 Task: Add an event with the title Presentation Rehearsal, date '2024/03/10', time 7:30 AM to 9:30 AMand add a description: Participants will explore techniques for collaborative problem-solving, exploring win-win solutions and alternatives that satisfy both parties' interests. They will also learn how to identify and overcome common negotiation obstacles.Select event color  Blueberry . Add location for the event as: 789 Gothic Quarter, Barcelona, Spain, logged in from the account softage.1@softage.netand send the event invitation to softage.5@softage.net and softage.6@softage.net. Set a reminder for the event Daily
Action: Mouse moved to (87, 102)
Screenshot: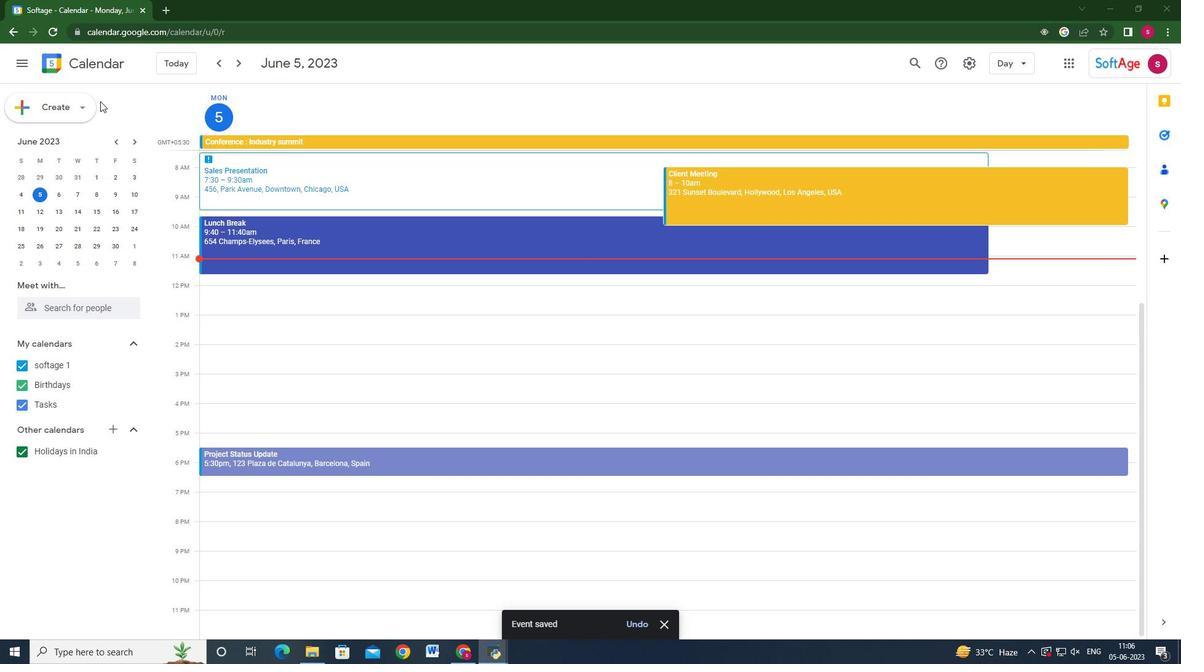 
Action: Mouse pressed left at (87, 102)
Screenshot: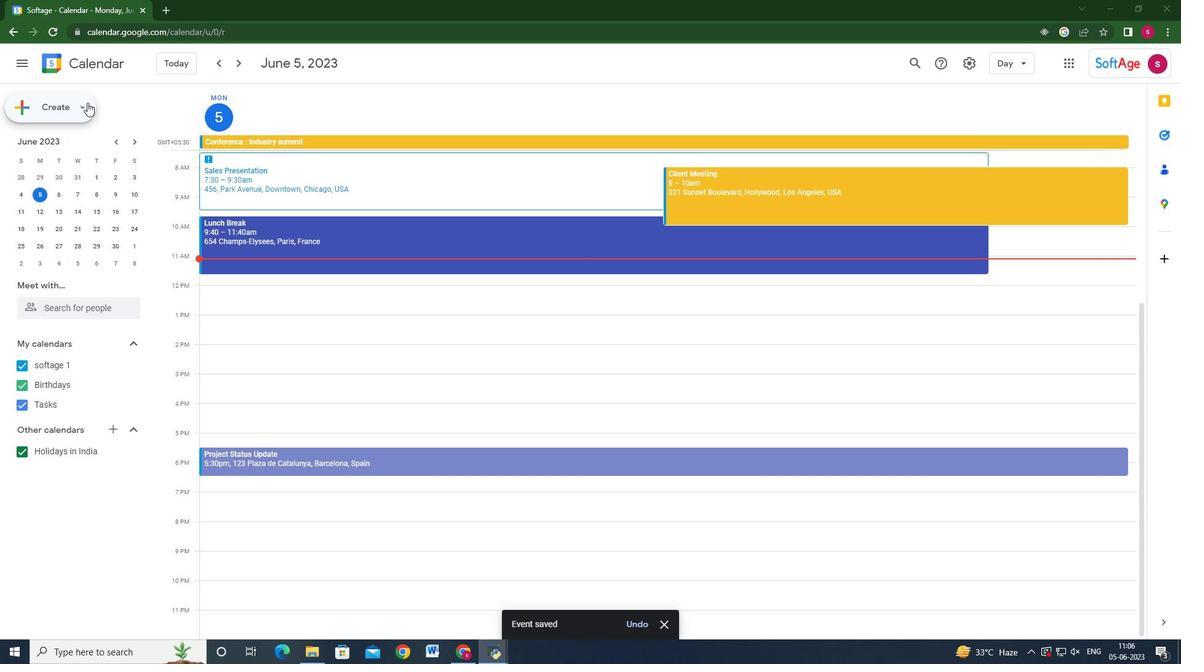 
Action: Mouse moved to (35, 147)
Screenshot: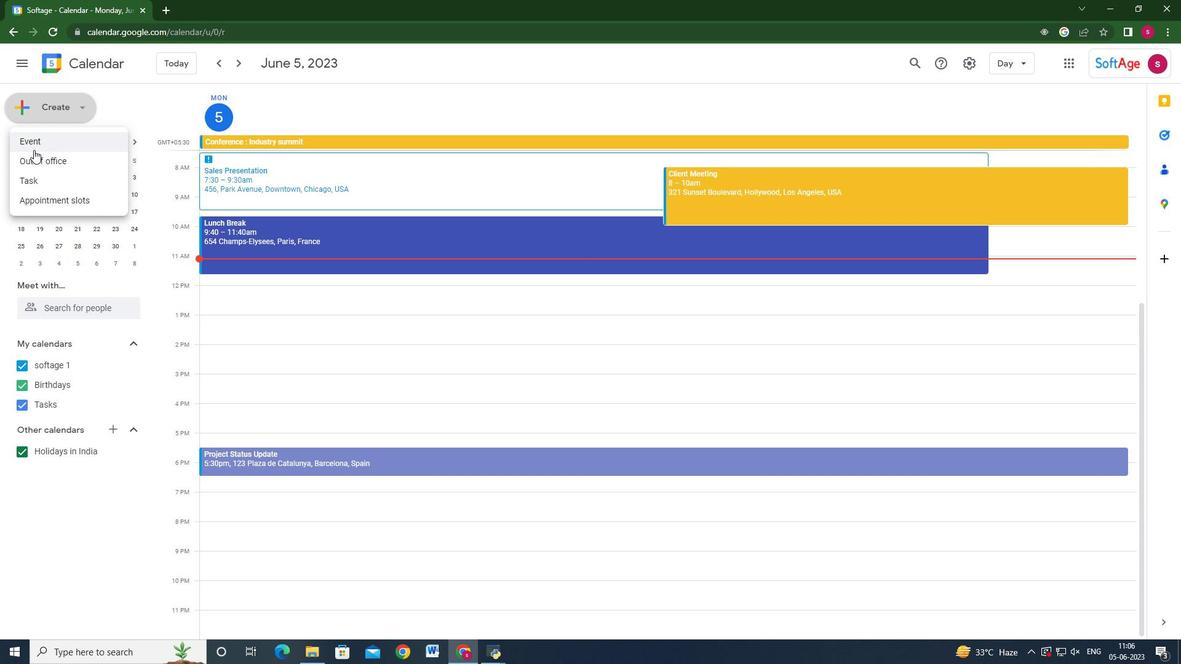 
Action: Mouse pressed left at (35, 147)
Screenshot: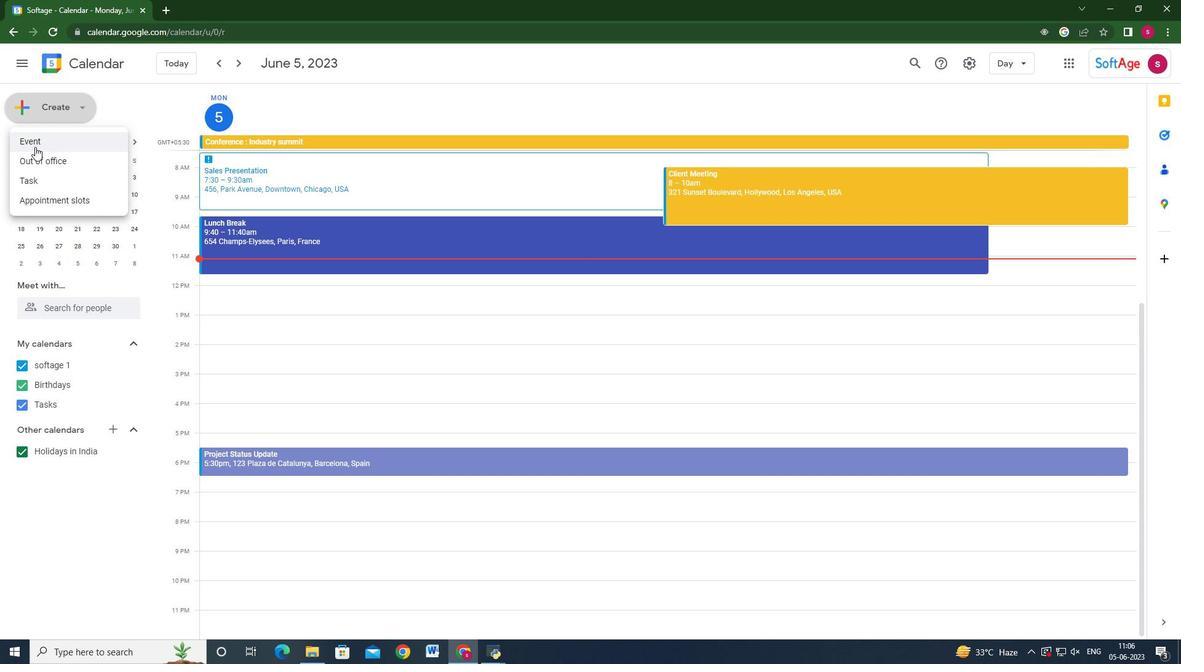
Action: Mouse moved to (687, 489)
Screenshot: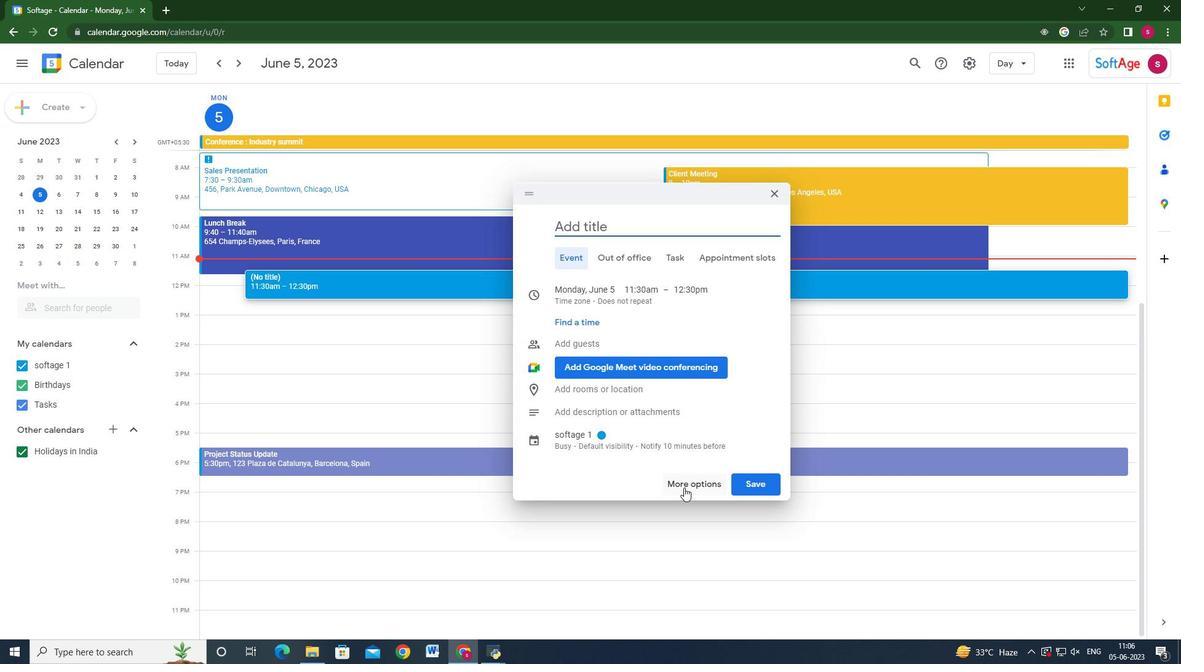 
Action: Mouse pressed left at (687, 489)
Screenshot: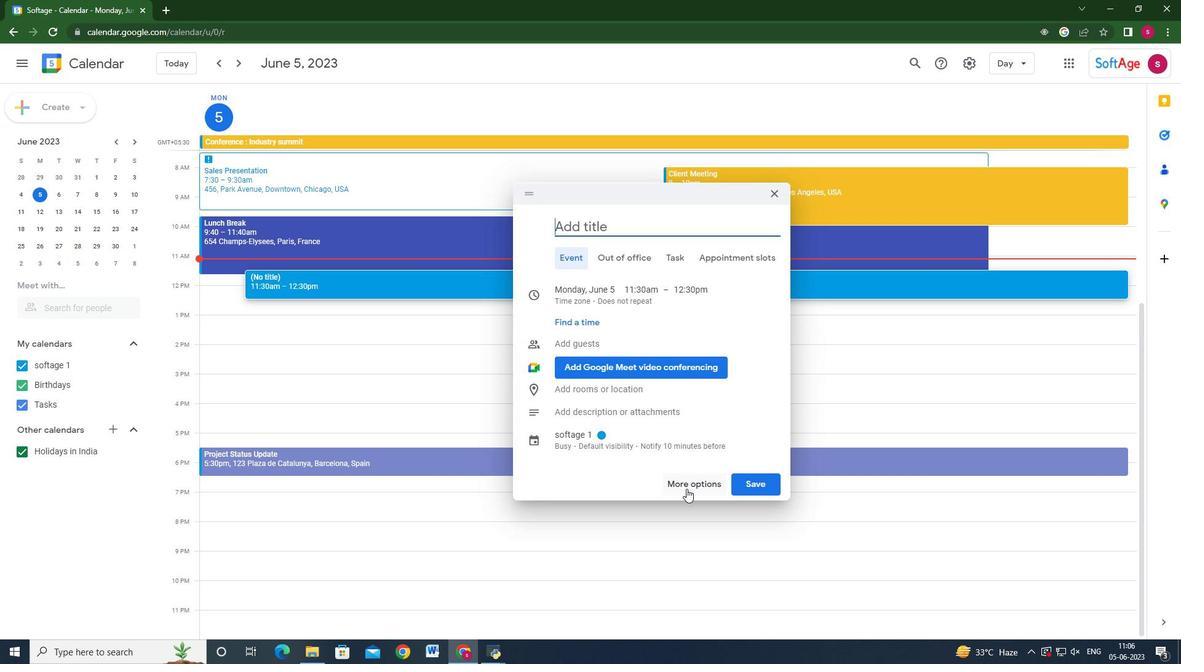 
Action: Mouse moved to (174, 71)
Screenshot: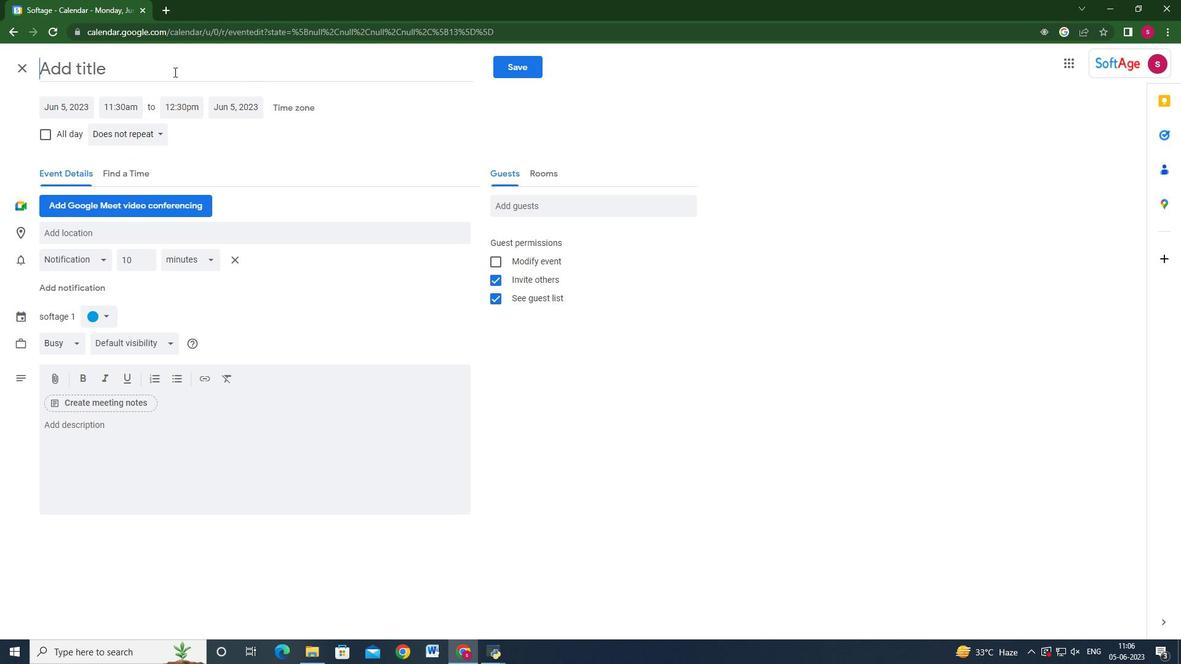 
Action: Key pressed <Key.shift>Presentation<Key.space><Key.shift_r>Rehearsal
Screenshot: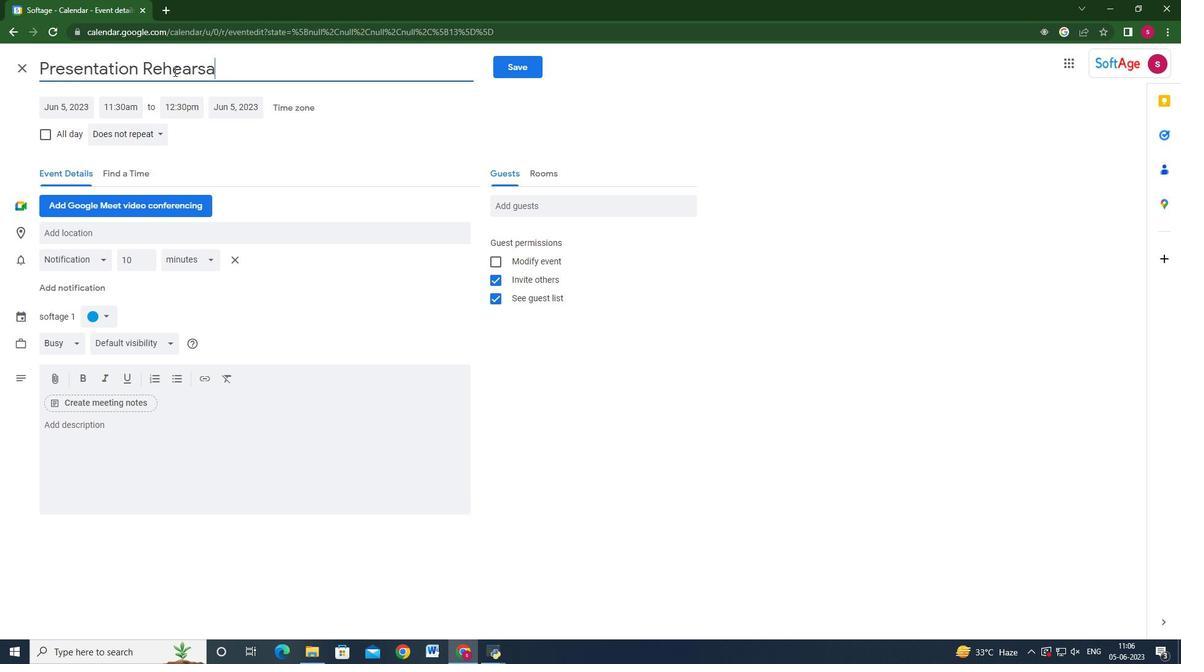 
Action: Mouse moved to (70, 102)
Screenshot: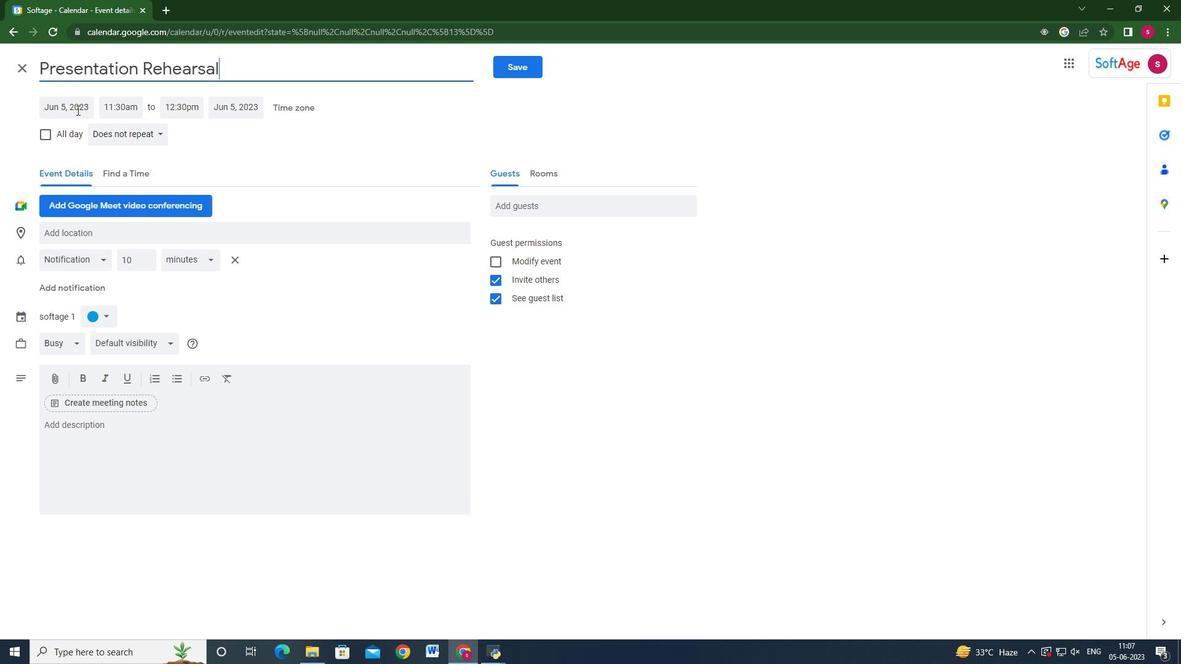
Action: Mouse pressed left at (70, 102)
Screenshot: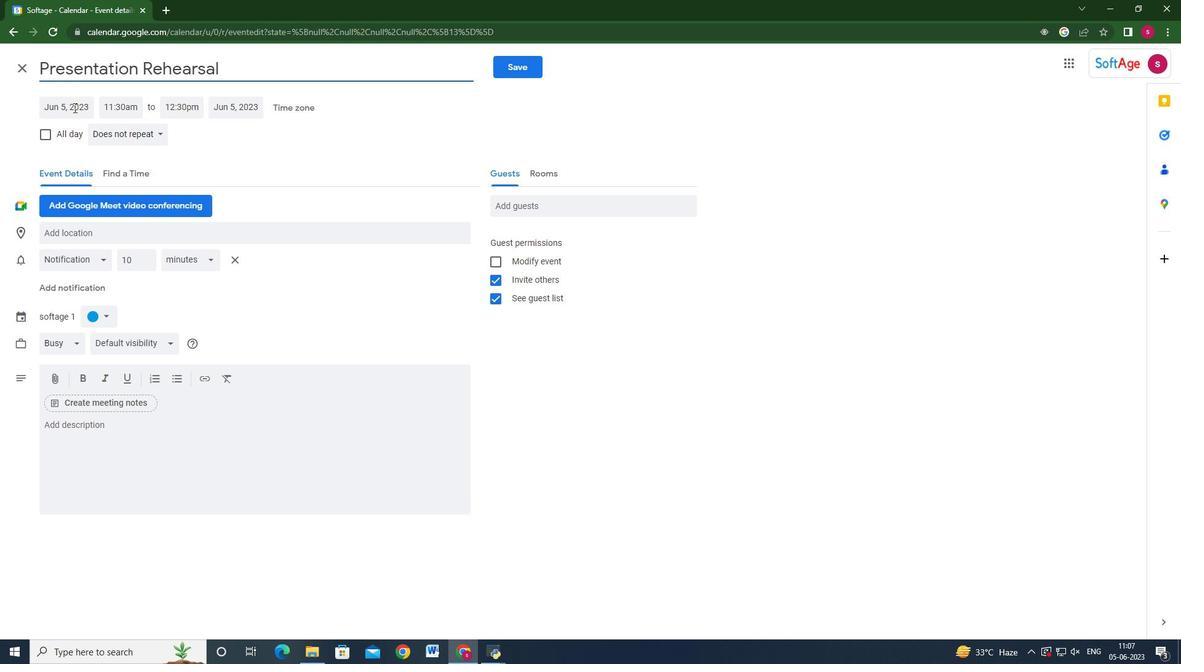
Action: Key pressed 2024/3/10<Key.enter>
Screenshot: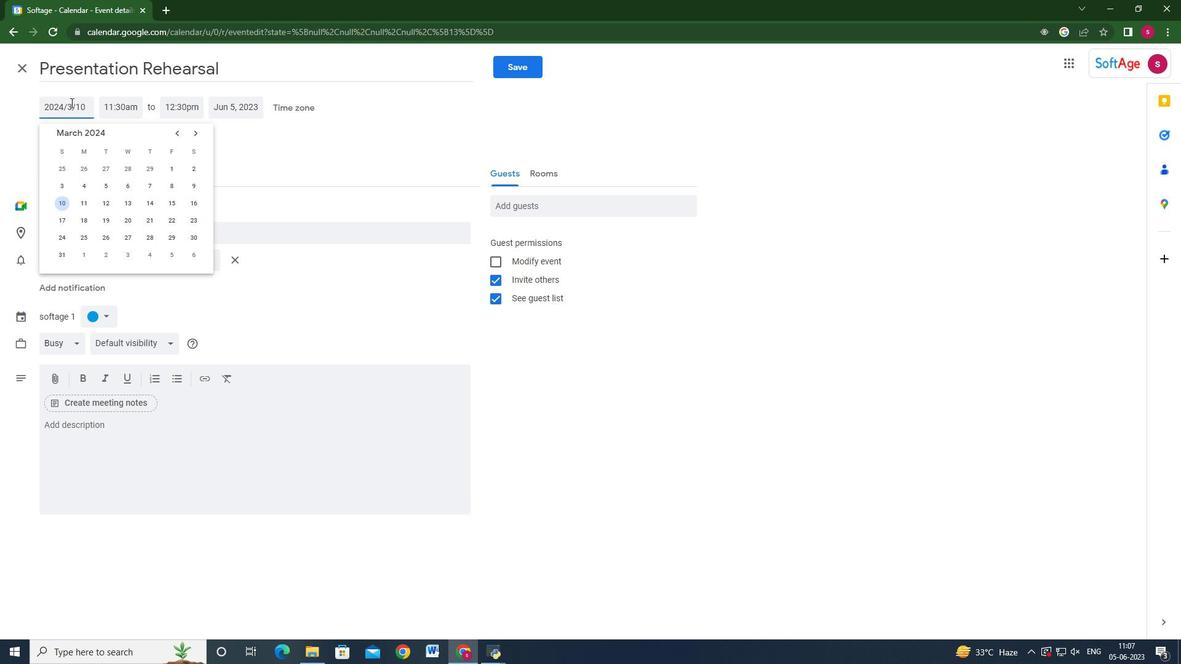 
Action: Mouse moved to (119, 105)
Screenshot: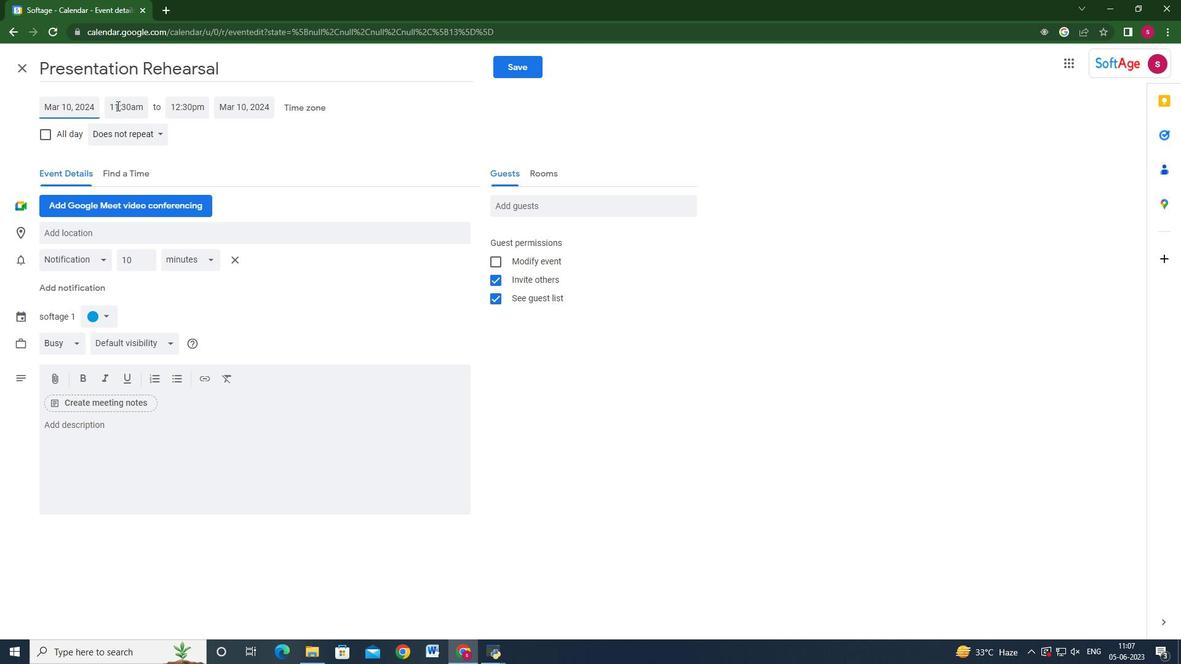 
Action: Mouse pressed left at (119, 105)
Screenshot: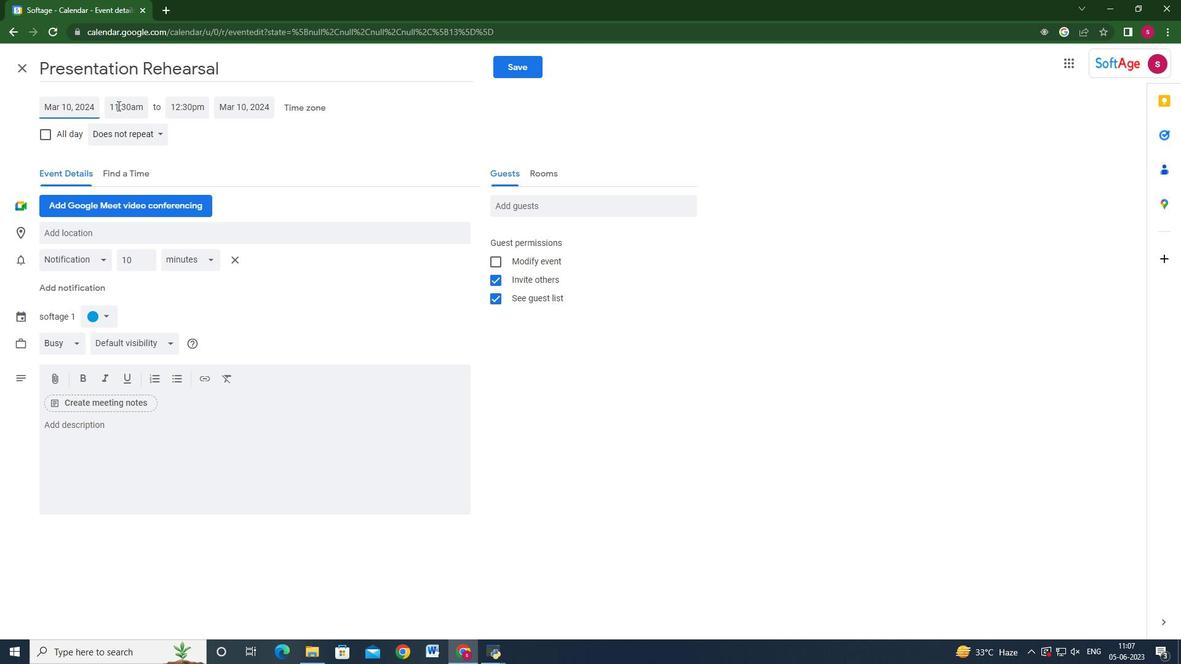 
Action: Key pressed 7<Key.shift>:4<Key.backspace>30am<Key.enter><Key.tab>9<Key.shift>:30am<Key.enter>
Screenshot: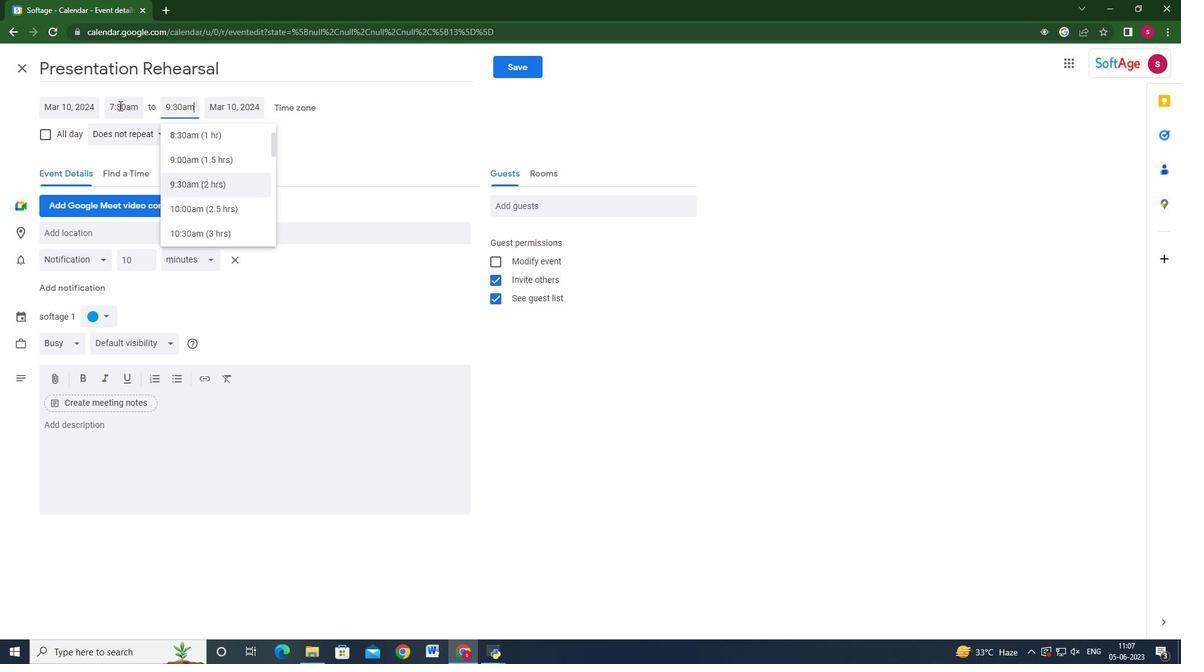 
Action: Mouse moved to (130, 443)
Screenshot: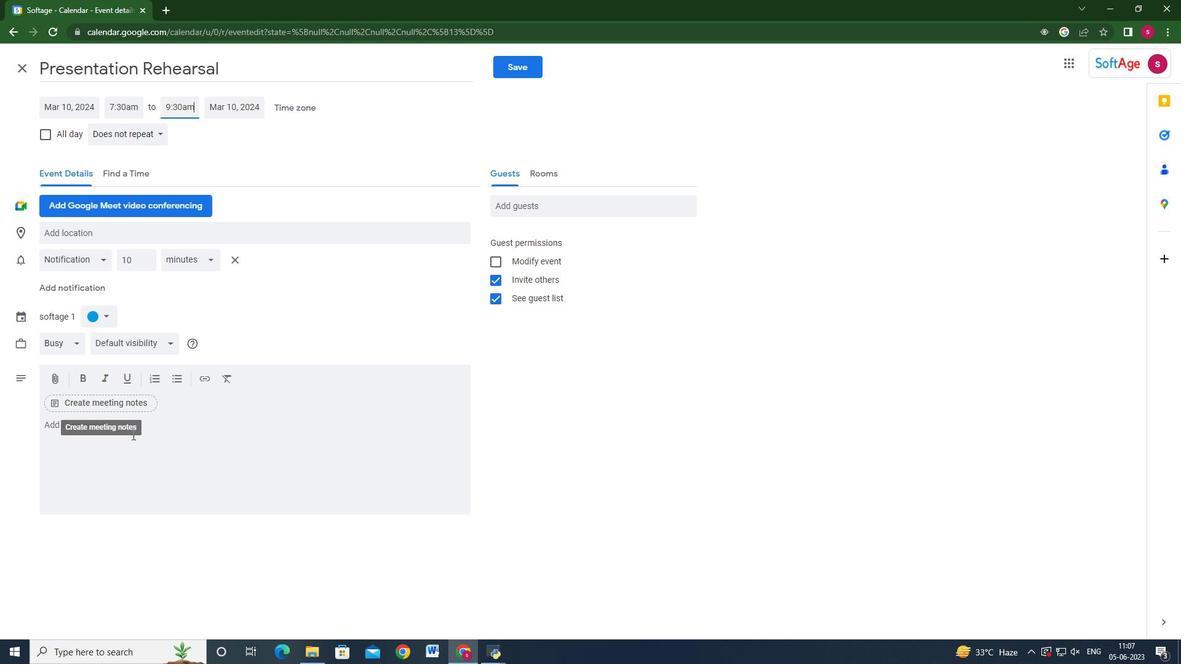 
Action: Mouse pressed left at (130, 443)
Screenshot: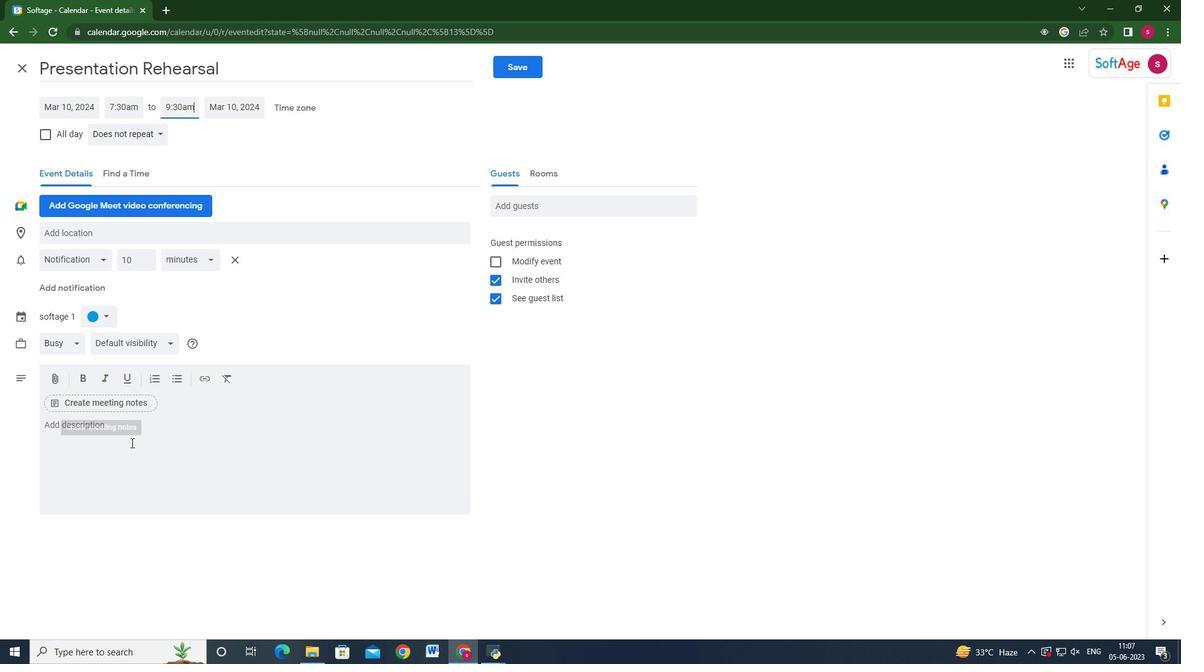 
Action: Mouse moved to (131, 443)
Screenshot: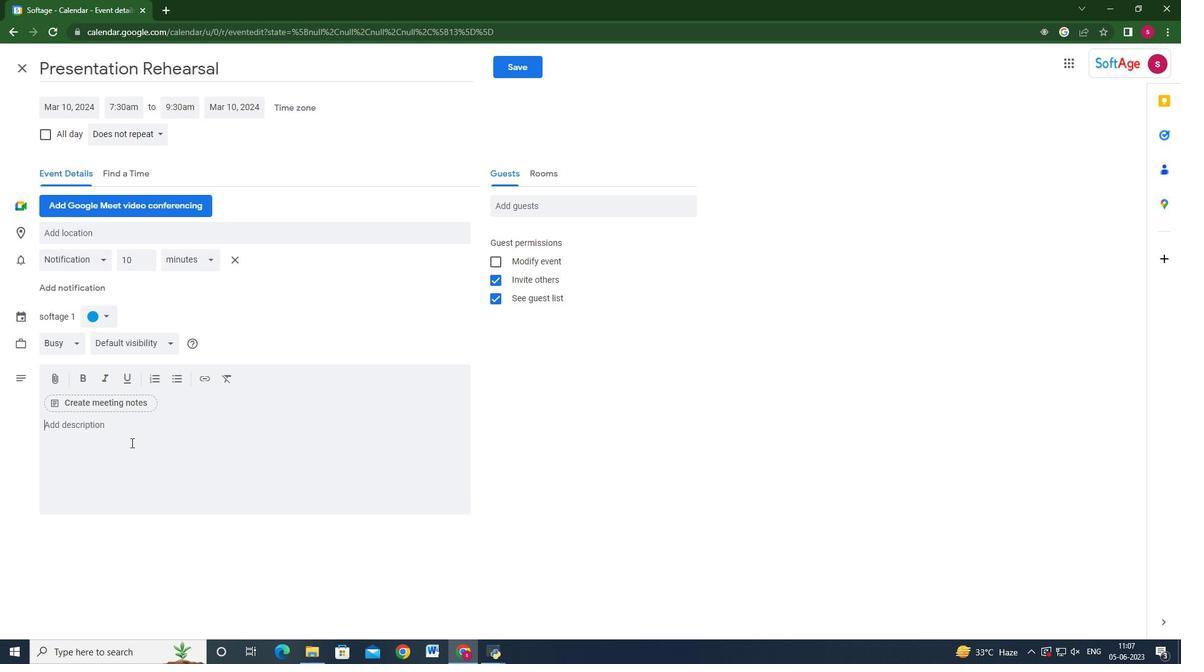 
Action: Key pressed <Key.shift><Key.shift><Key.shift><Key.shift><Key.shift><Key.shift><Key.shift><Key.shift><Key.shift>T<Key.backspace>p<Key.backspace><Key.shift>Participants<Key.space>will<Key.space>explore<Key.space>techniques<Key.space>for<Key.space>collaborative<Key.space>problem-solving<Key.space><Key.backspace>,<Key.space>exploring<Key.space>win-win<Key.space>solutions<Key.space>and<Key.space>alternatives<Key.space>that<Key.space>satisfy<Key.space>both<Key.space>parties'<Key.space>interests.<Key.space><Key.shift>They<Key.space>will<Key.space>also<Key.space>learn<Key.space>how<Key.space>to<Key.space>identify<Key.space>and<Key.space>overcome<Key.space>common<Key.space>negota<Key.backspace>iation<Key.space>obstacles.
Screenshot: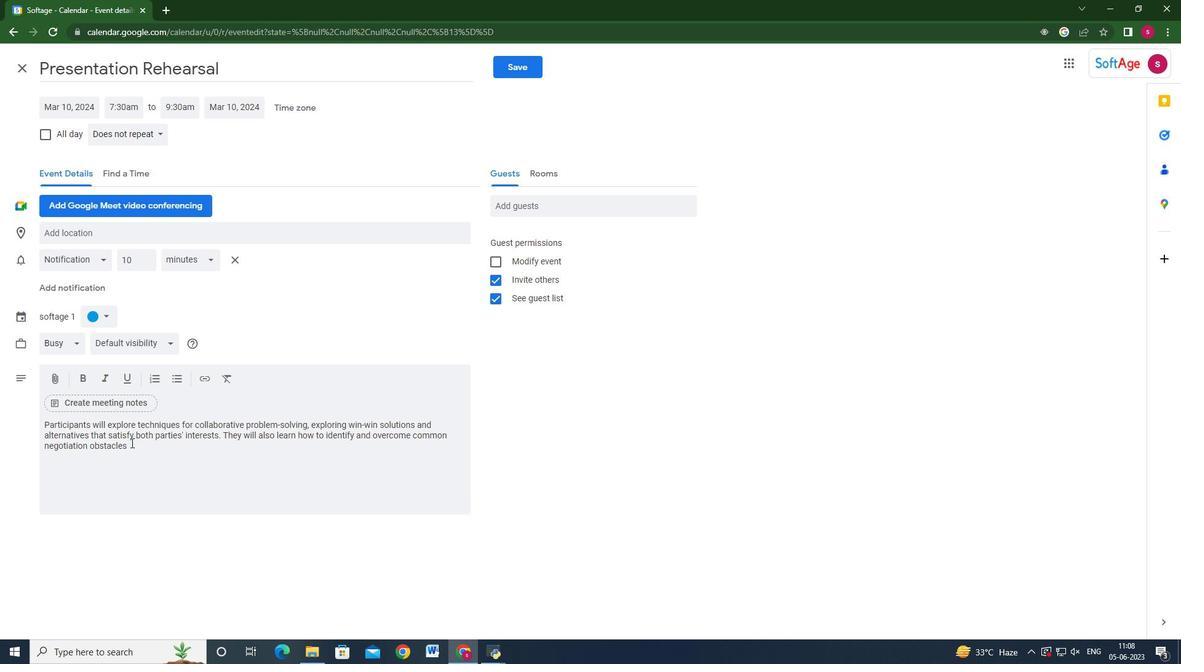 
Action: Mouse moved to (106, 314)
Screenshot: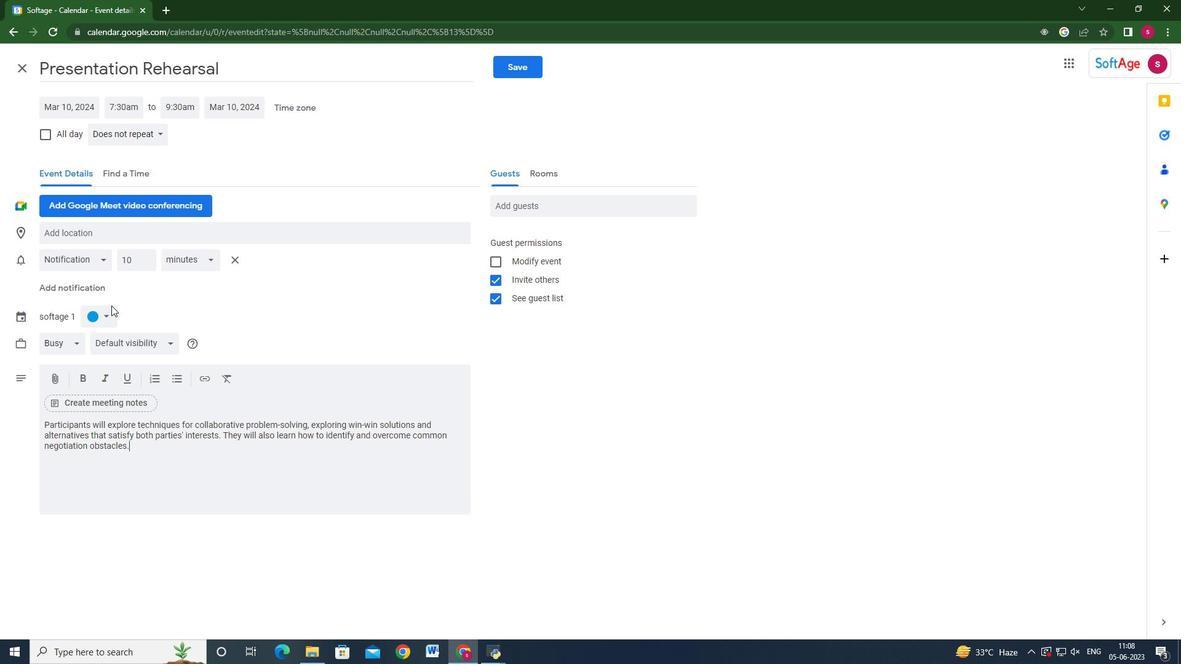 
Action: Mouse pressed left at (106, 314)
Screenshot: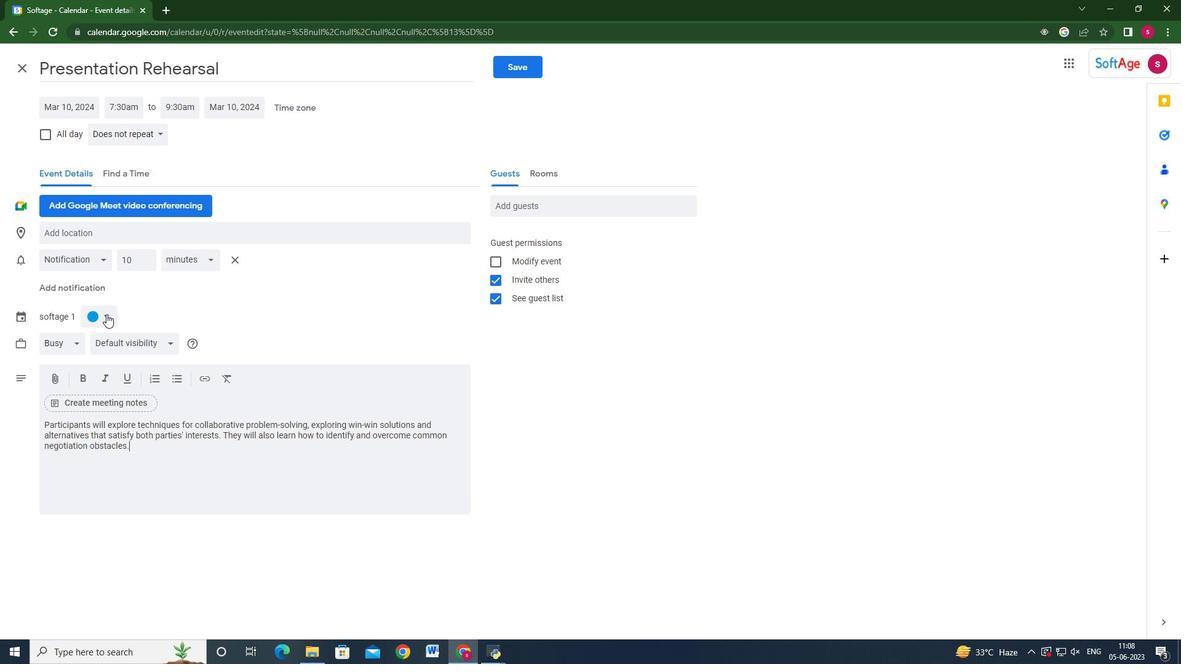 
Action: Mouse moved to (111, 360)
Screenshot: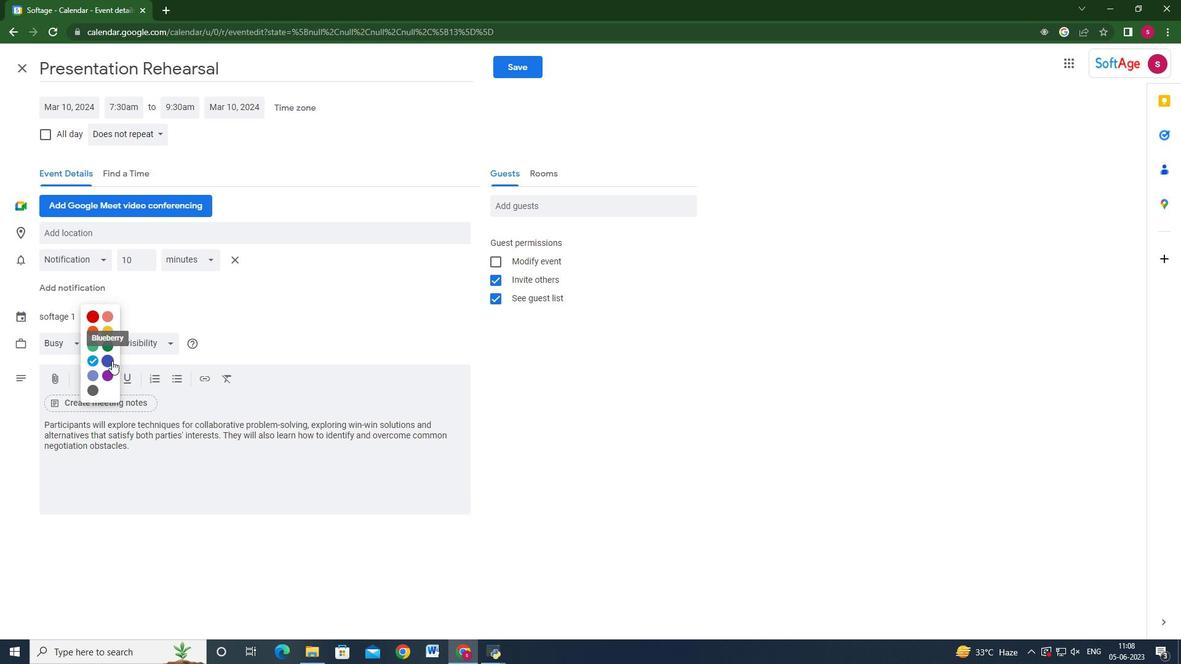 
Action: Mouse pressed left at (111, 360)
Screenshot: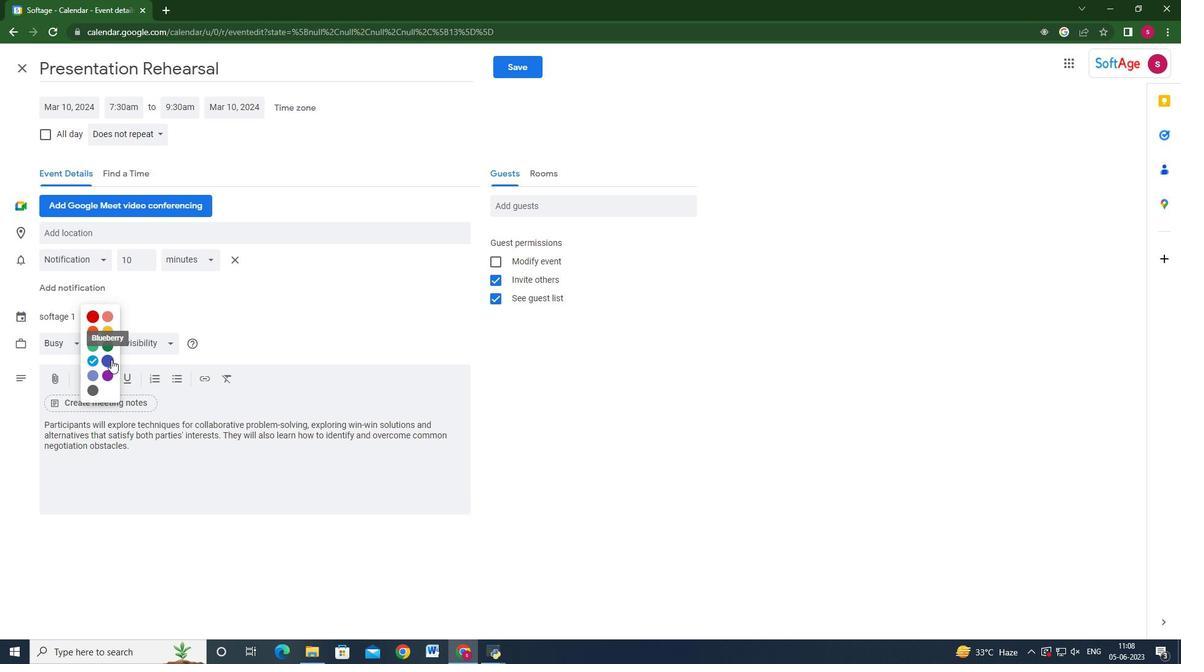 
Action: Mouse moved to (229, 235)
Screenshot: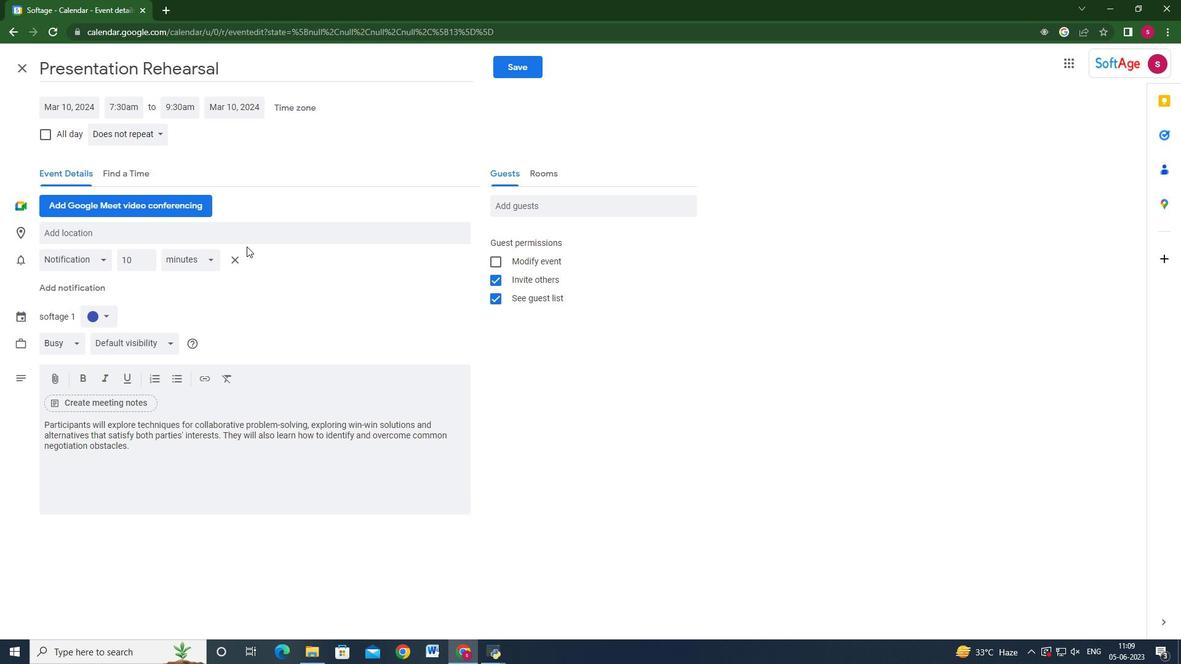 
Action: Mouse pressed left at (229, 235)
Screenshot: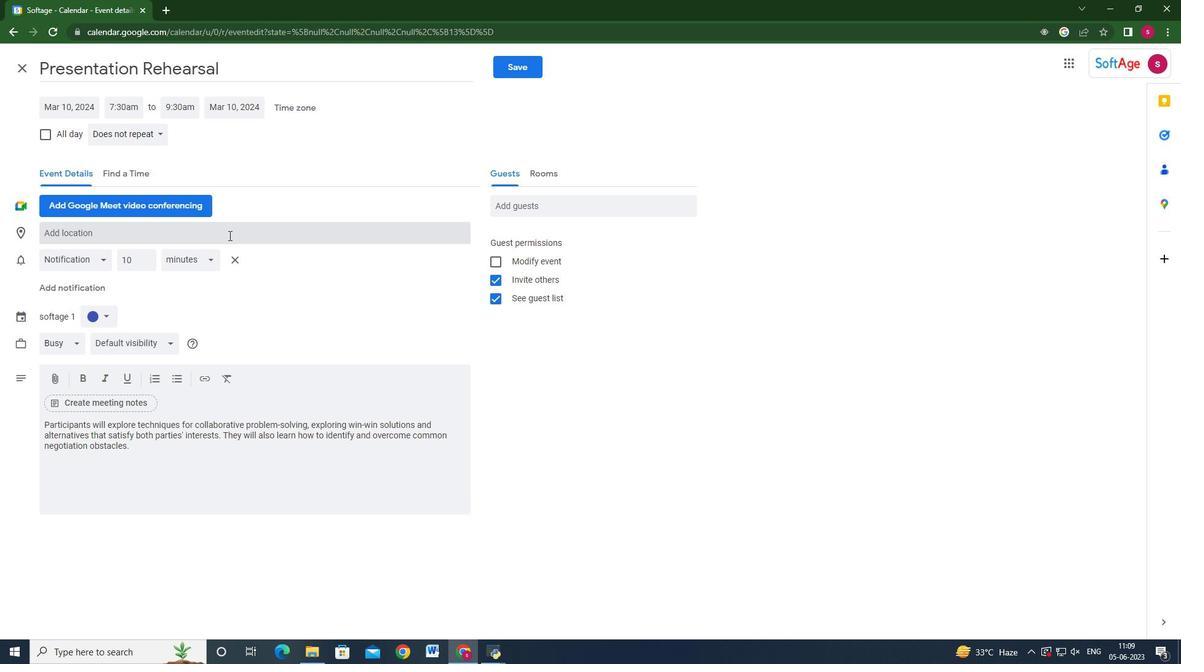 
Action: Key pressed 79<Key.backspace>89<Key.space><Key.shift><Key.shift><Key.shift><Key.shift><Key.shift>Gothic<Key.space>qu<Key.backspace><Key.backspace><Key.shift_r>Quarter,<Key.space><Key.shift>Barcelona,<Key.space><Key.shift_r>Spain
Screenshot: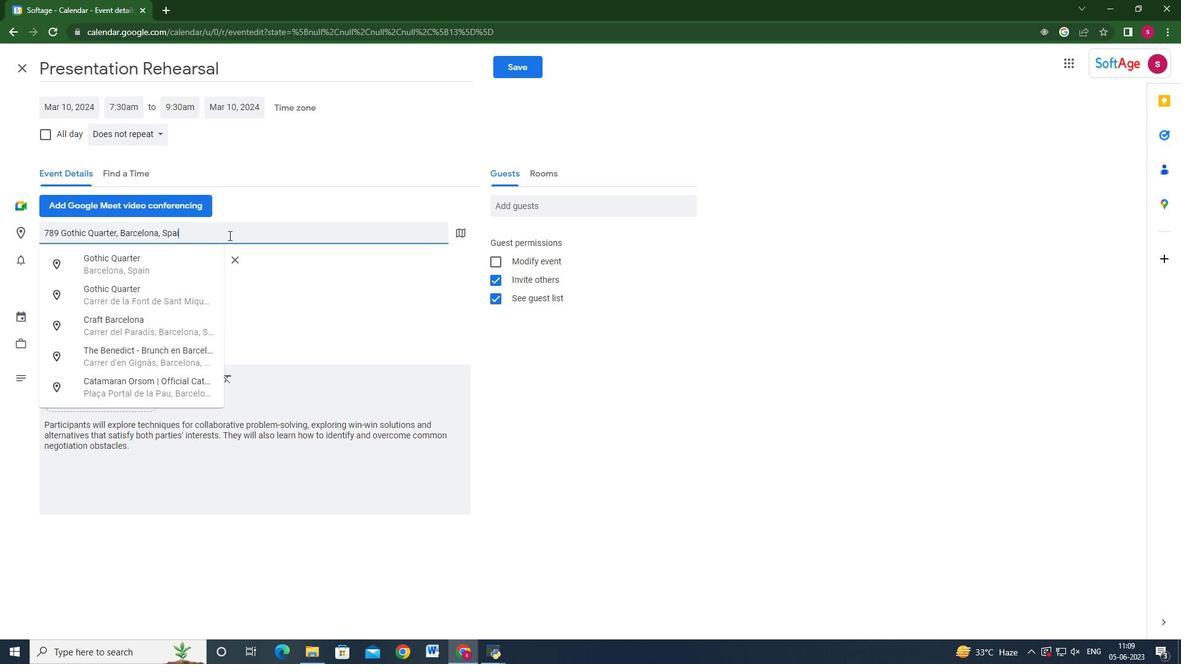 
Action: Mouse moved to (574, 206)
Screenshot: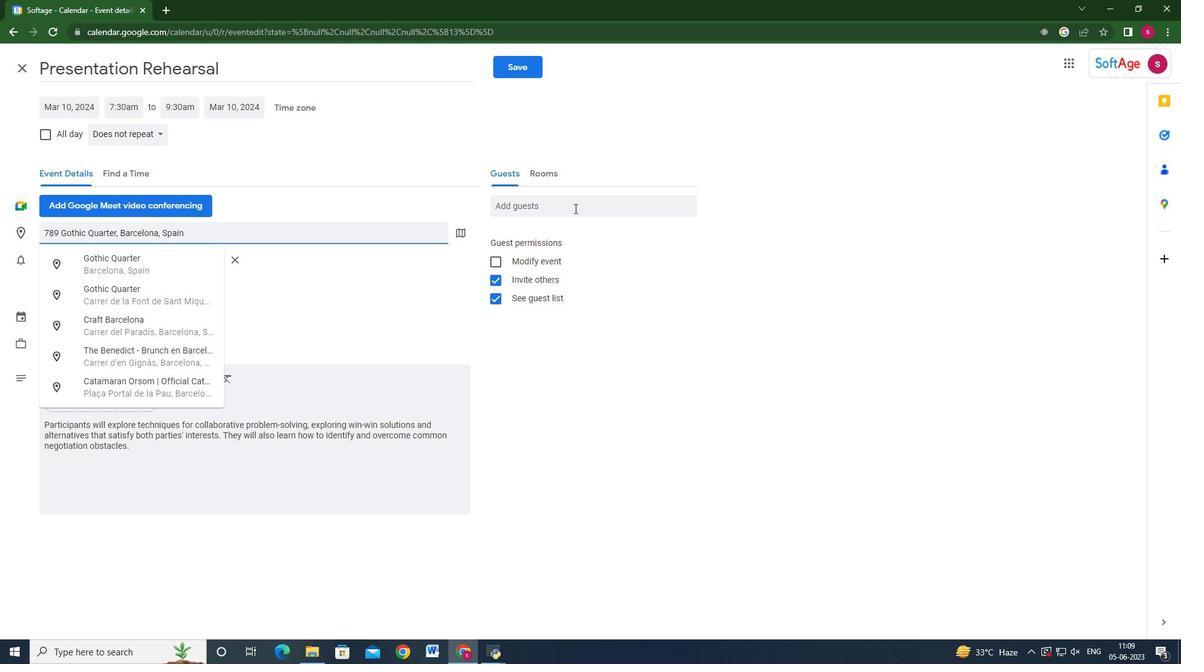 
Action: Mouse pressed left at (574, 206)
Screenshot: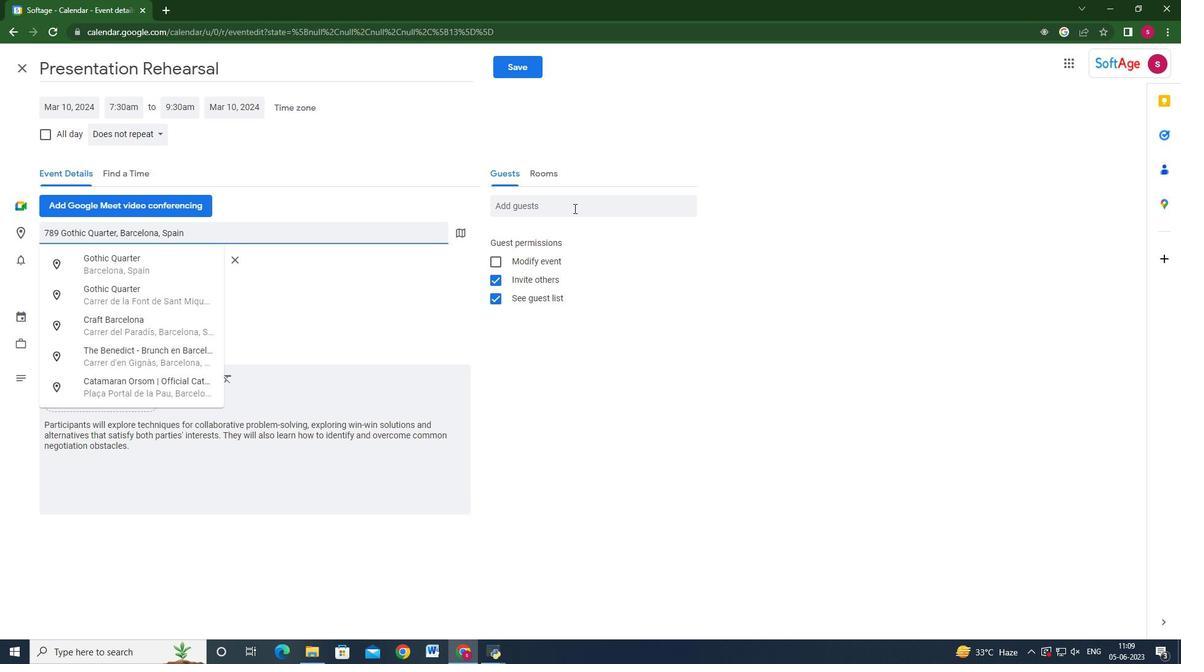 
Action: Key pressed softage.5<Key.shift_r>@softage.net<Key.enter>softage.5<Key.backspace>6<Key.shift_r>@spf<Key.backspace><Key.backspace>oftage.net<Key.enter>
Screenshot: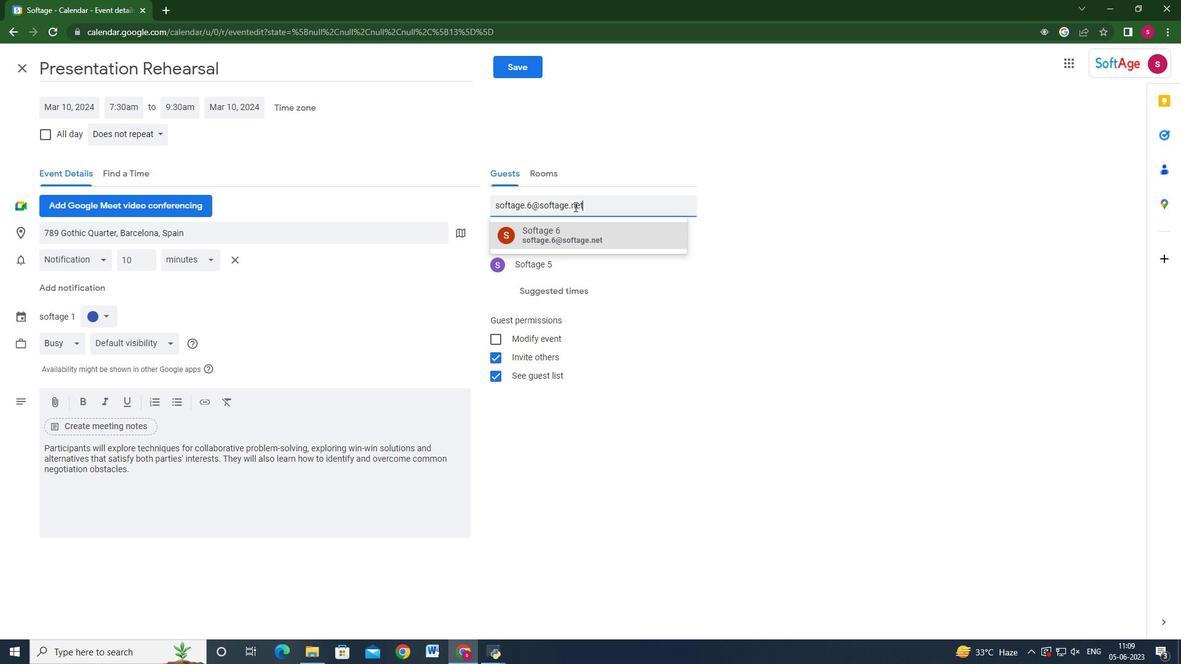 
Action: Mouse moved to (152, 141)
Screenshot: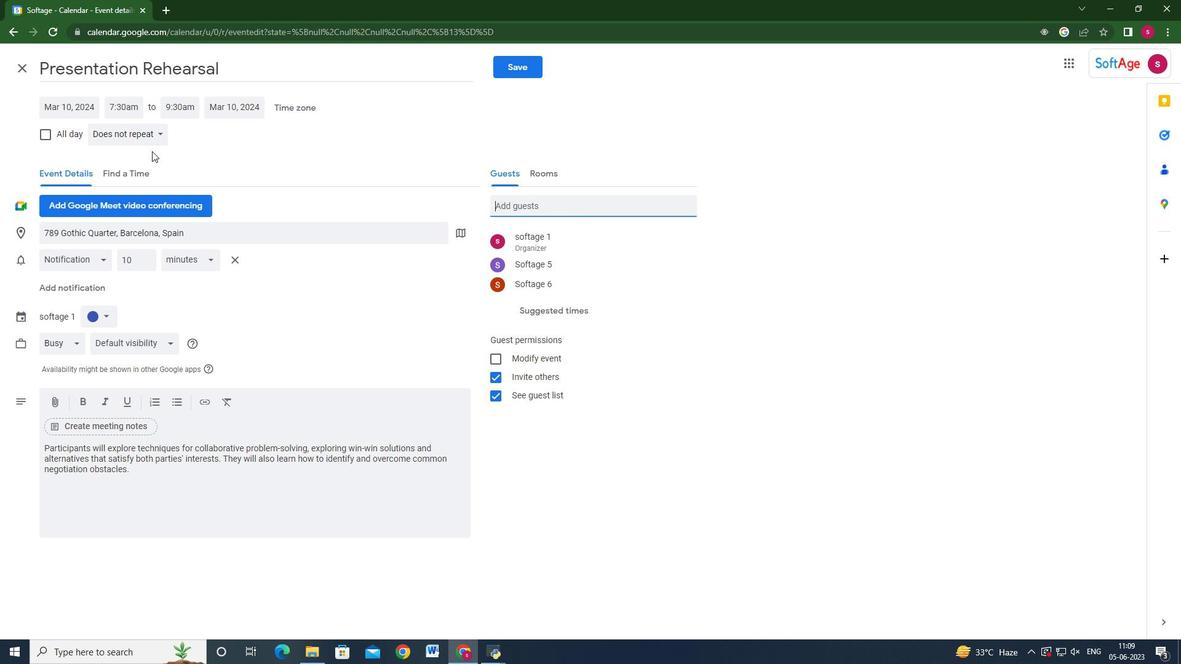 
Action: Mouse pressed left at (152, 141)
Screenshot: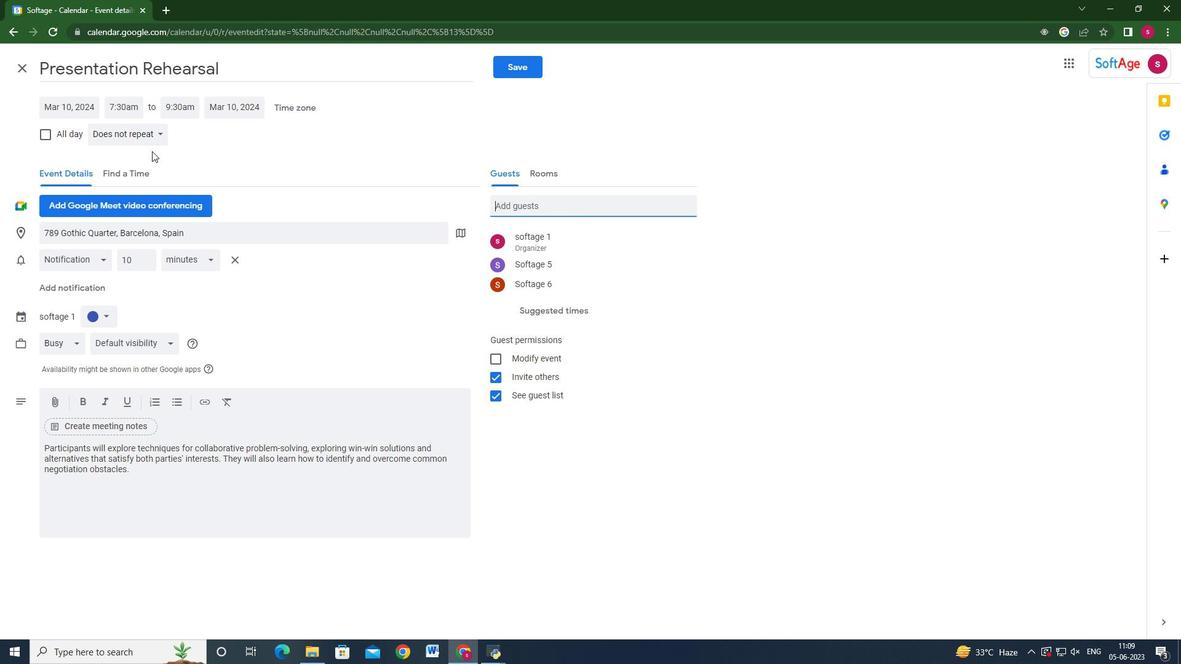
Action: Mouse moved to (134, 155)
Screenshot: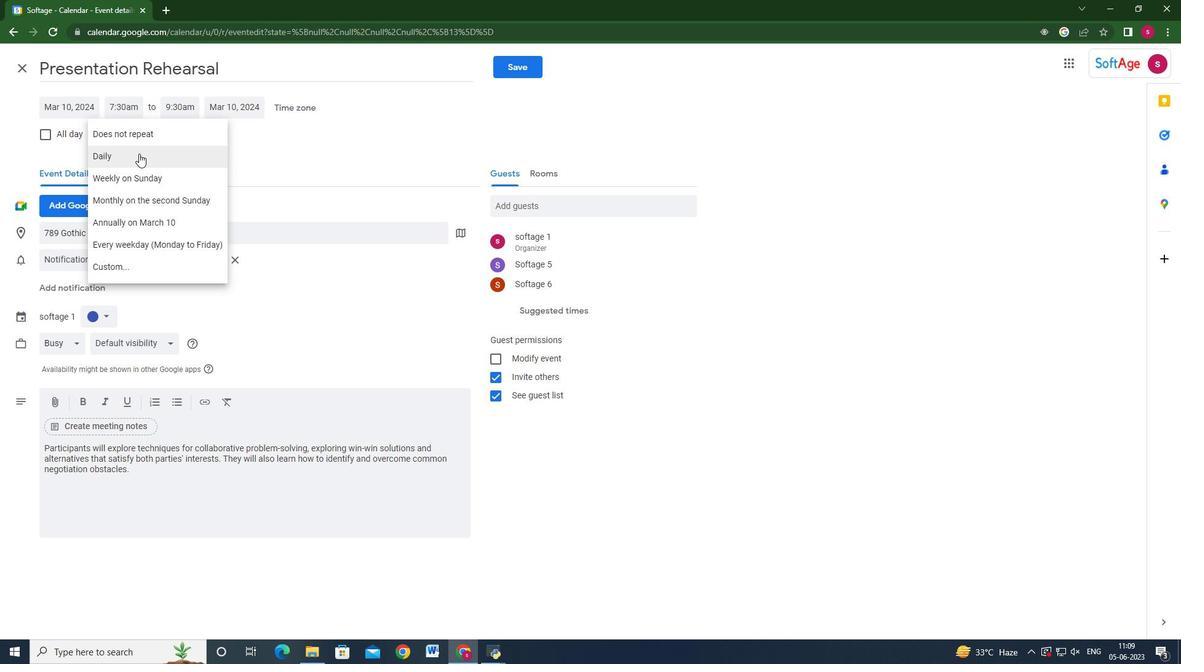 
Action: Mouse pressed left at (134, 155)
Screenshot: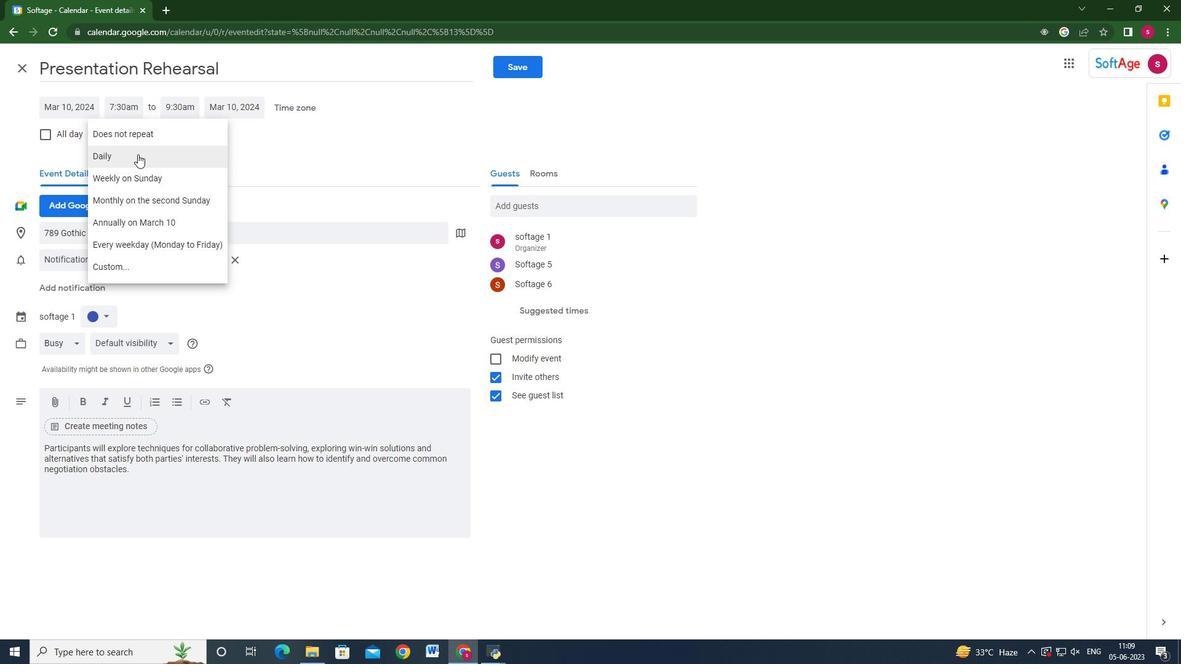 
Action: Mouse moved to (507, 67)
Screenshot: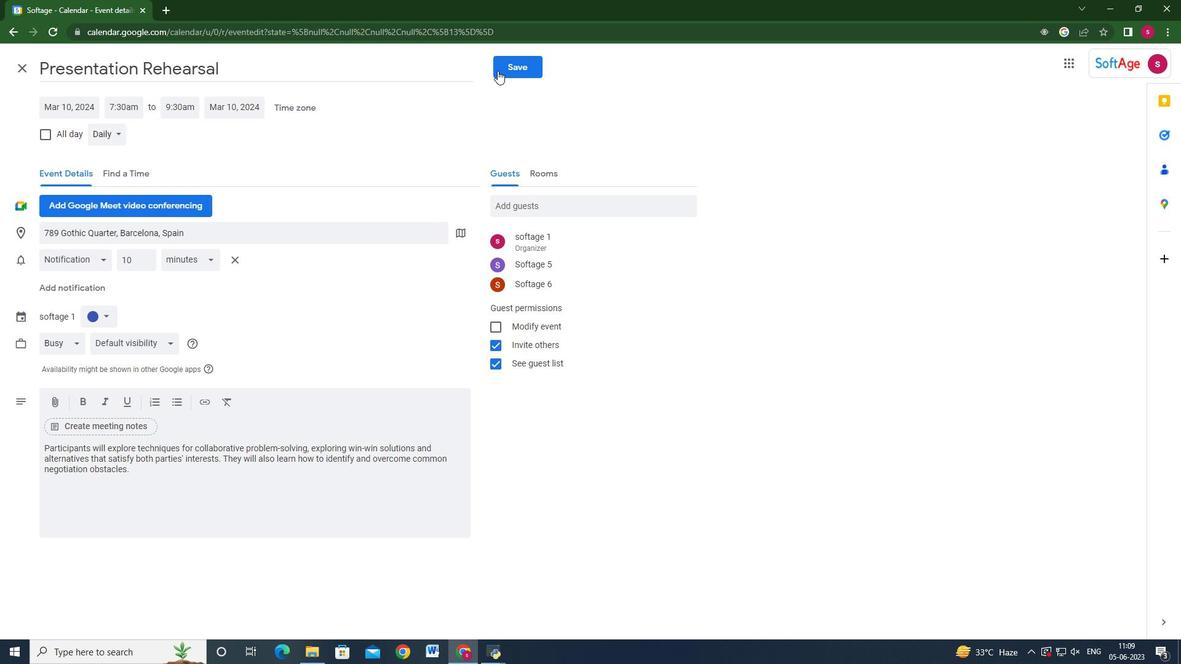 
Action: Mouse pressed left at (507, 67)
Screenshot: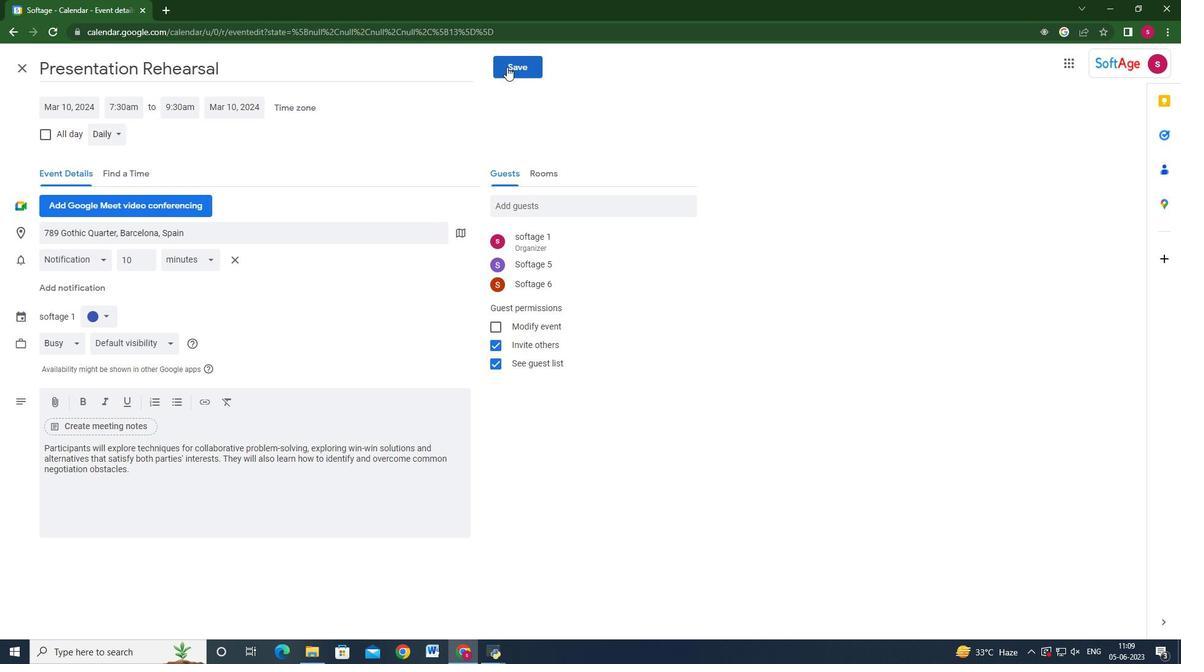 
Action: Mouse moved to (699, 373)
Screenshot: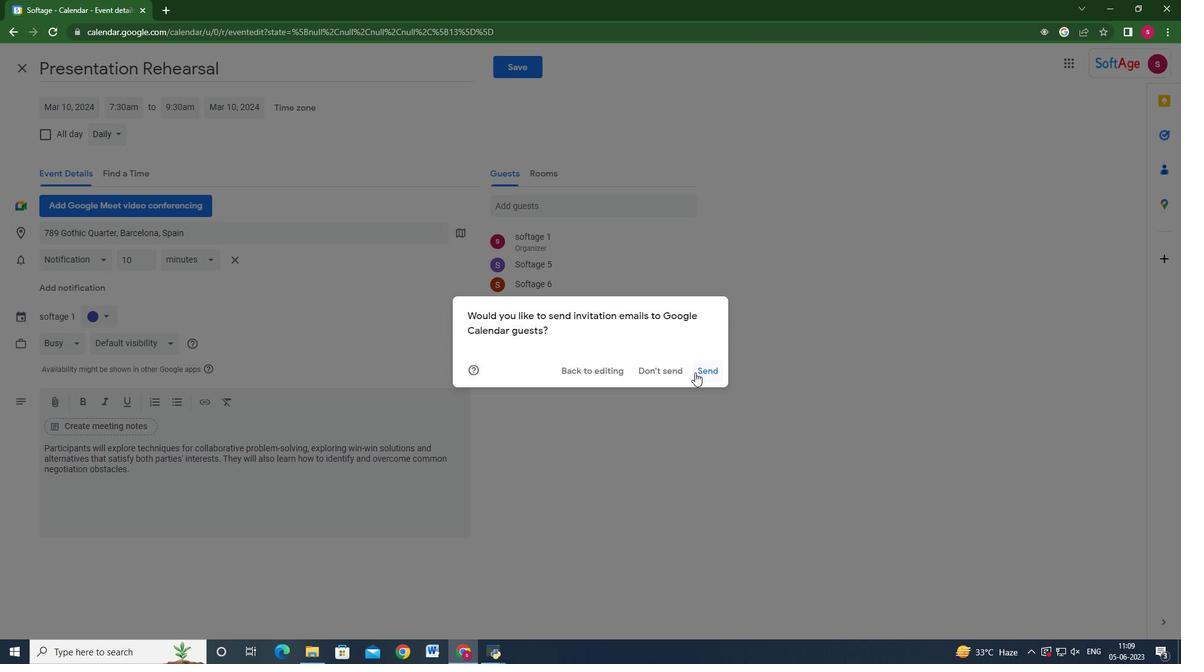 
Action: Mouse pressed left at (699, 373)
Screenshot: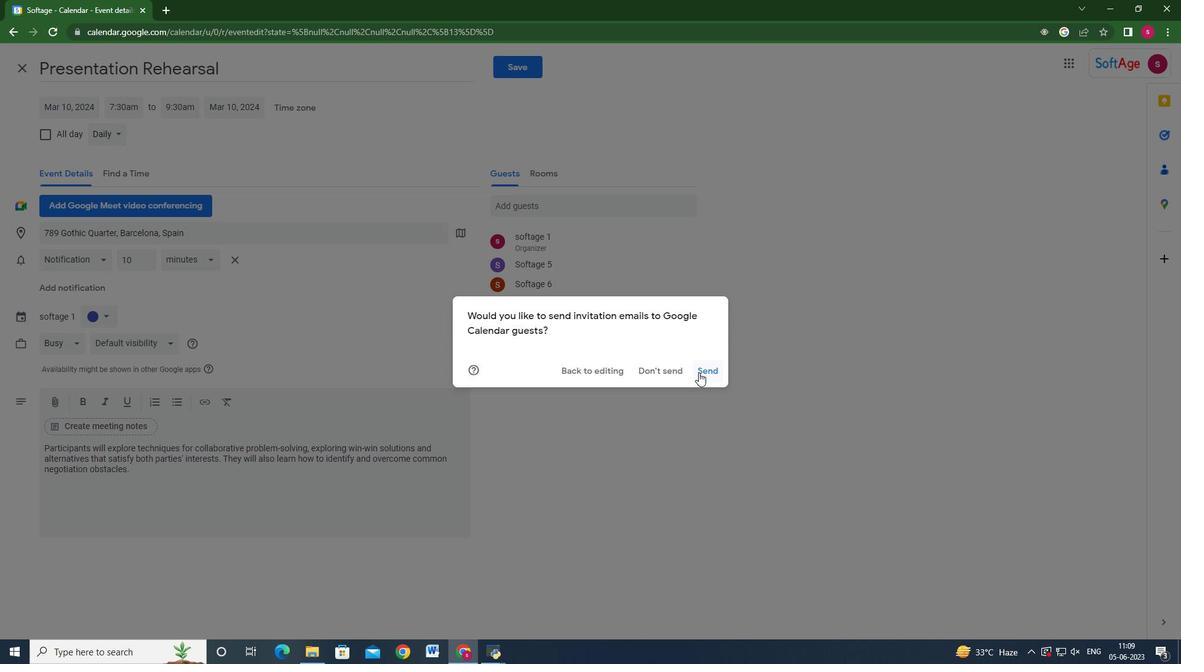
Action: Mouse moved to (949, 293)
Screenshot: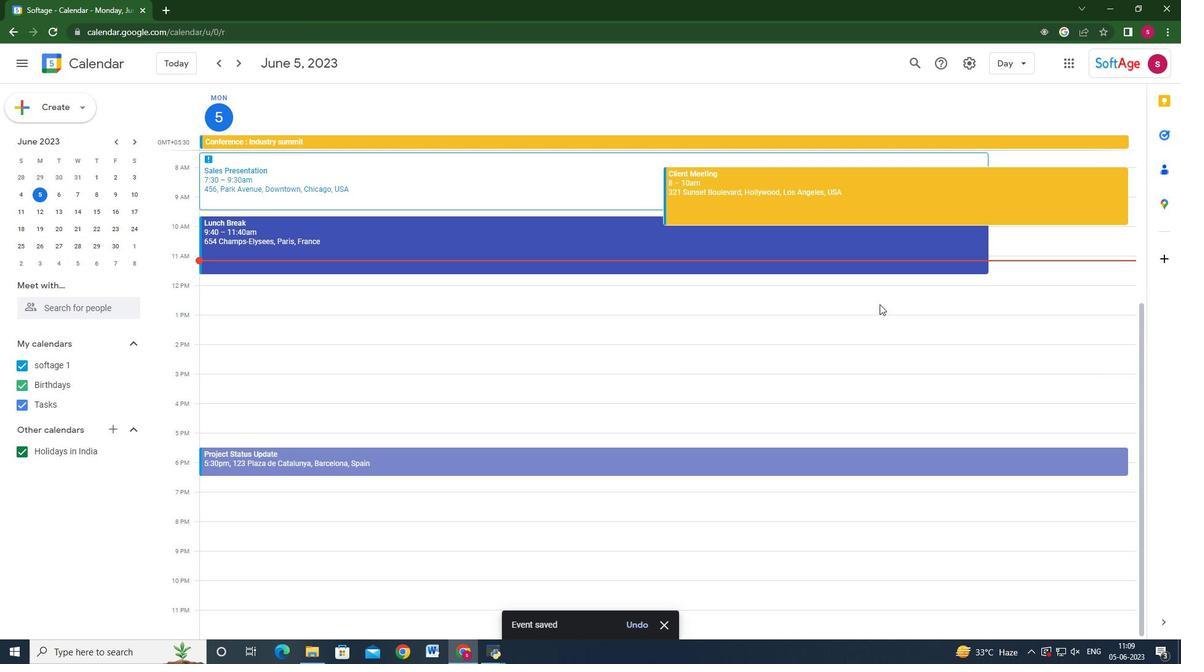 
